 Task: Add a dependency to the task Create user profiles and permissions system for the app , the existing task  Implement a rating and review system for the app in the project TurboCharge.
Action: Mouse moved to (687, 446)
Screenshot: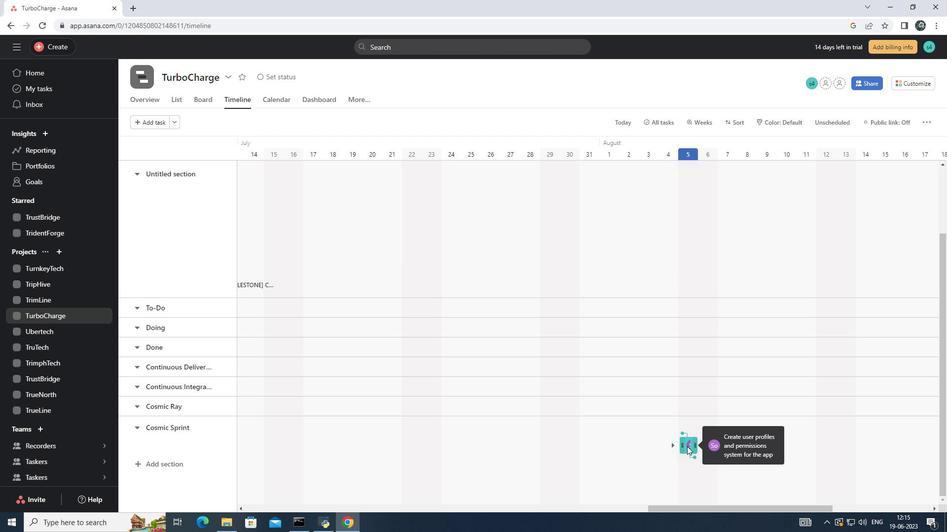 
Action: Mouse pressed left at (687, 446)
Screenshot: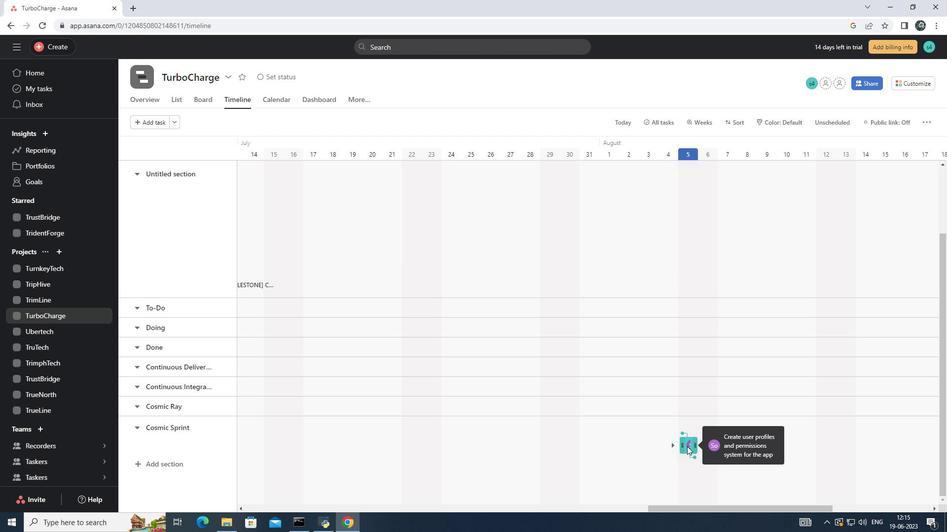 
Action: Mouse moved to (712, 248)
Screenshot: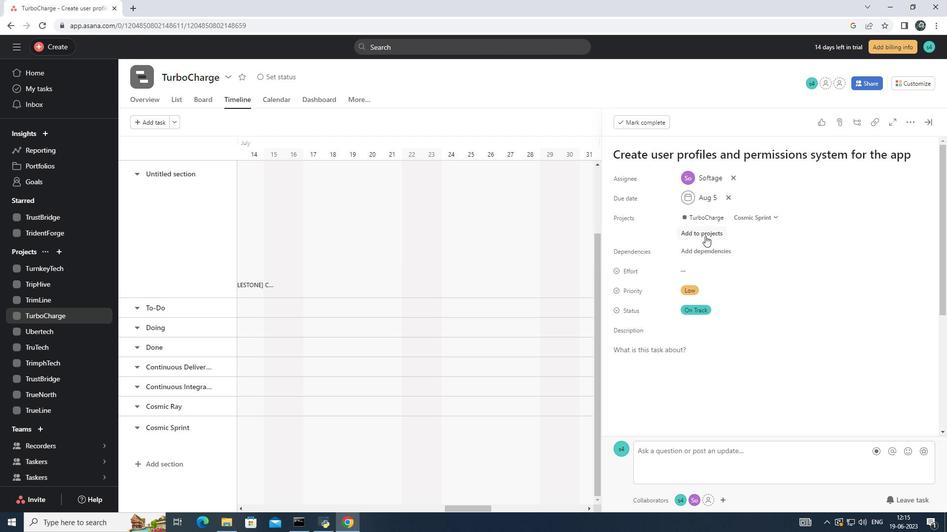 
Action: Mouse pressed left at (712, 248)
Screenshot: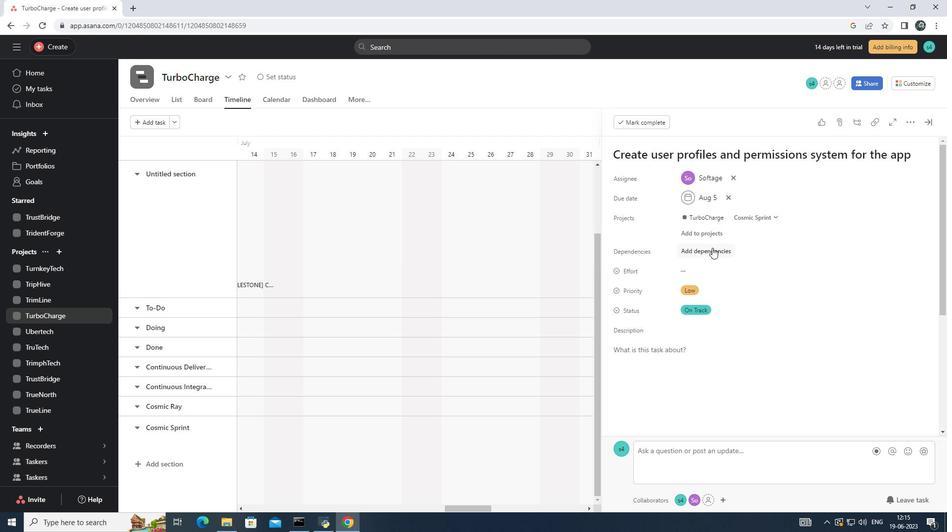 
Action: Mouse moved to (834, 292)
Screenshot: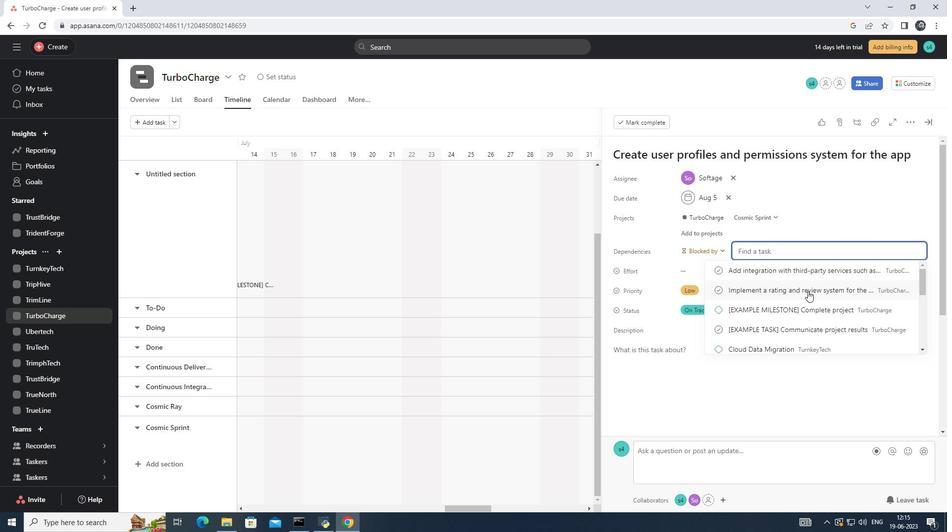 
Action: Mouse pressed left at (834, 292)
Screenshot: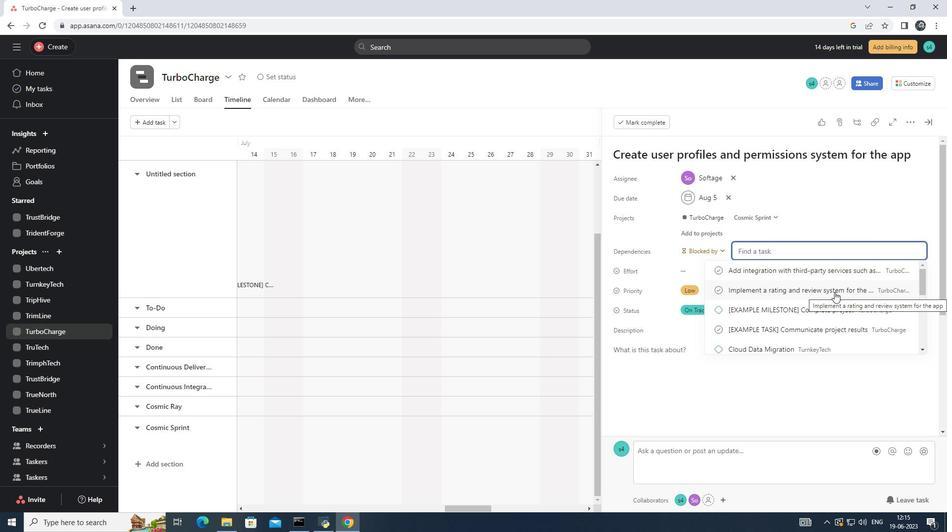 
